 Task: Toggle the format on the cell execution option in the notebook.
Action: Mouse moved to (14, 480)
Screenshot: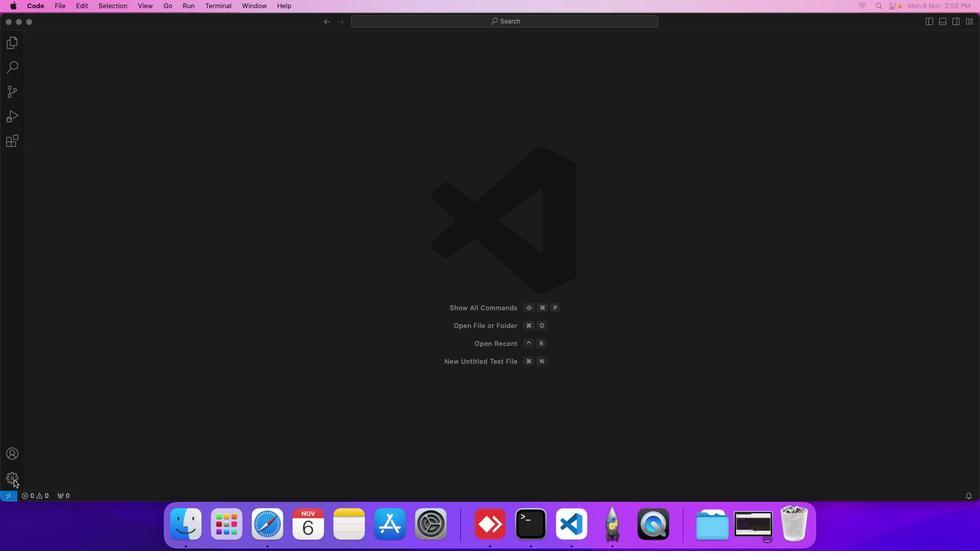 
Action: Mouse pressed left at (14, 480)
Screenshot: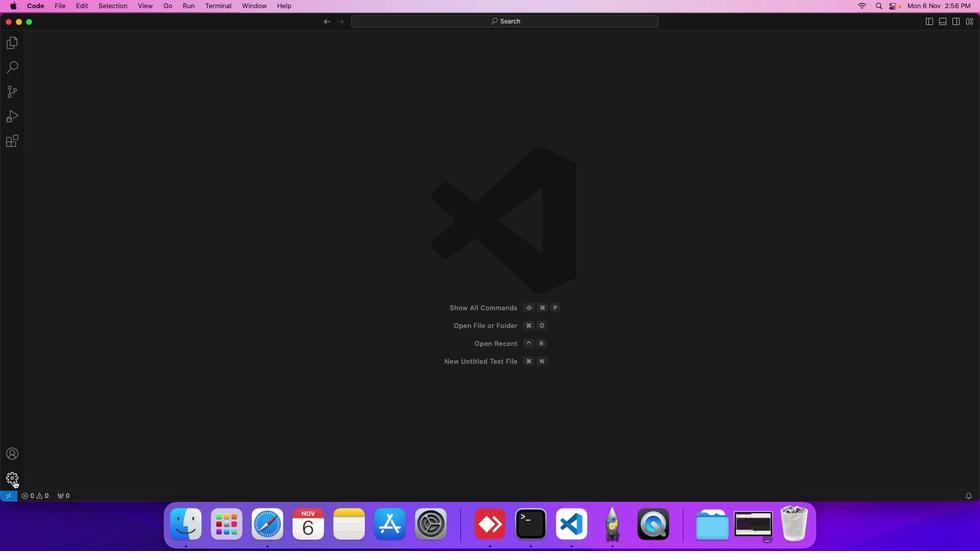 
Action: Mouse moved to (34, 400)
Screenshot: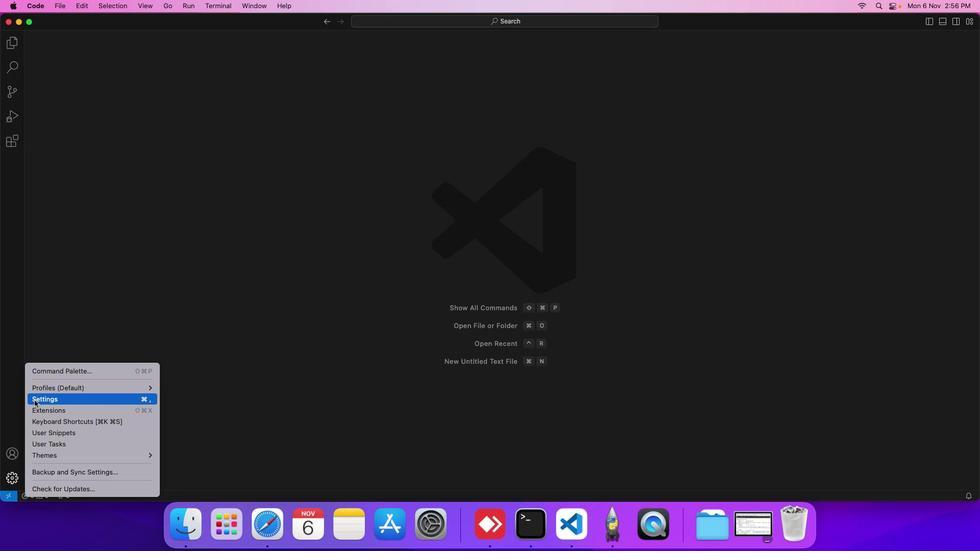 
Action: Mouse pressed left at (34, 400)
Screenshot: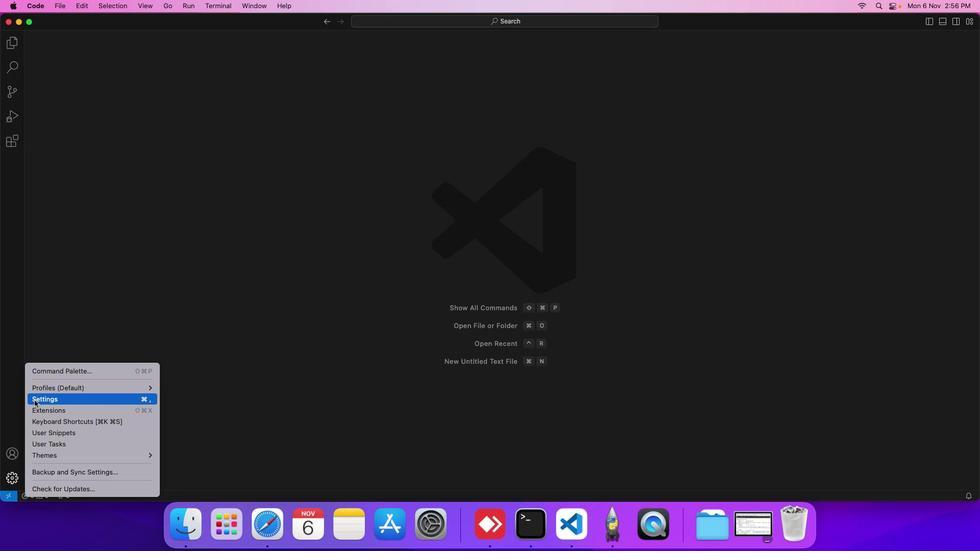 
Action: Mouse moved to (227, 147)
Screenshot: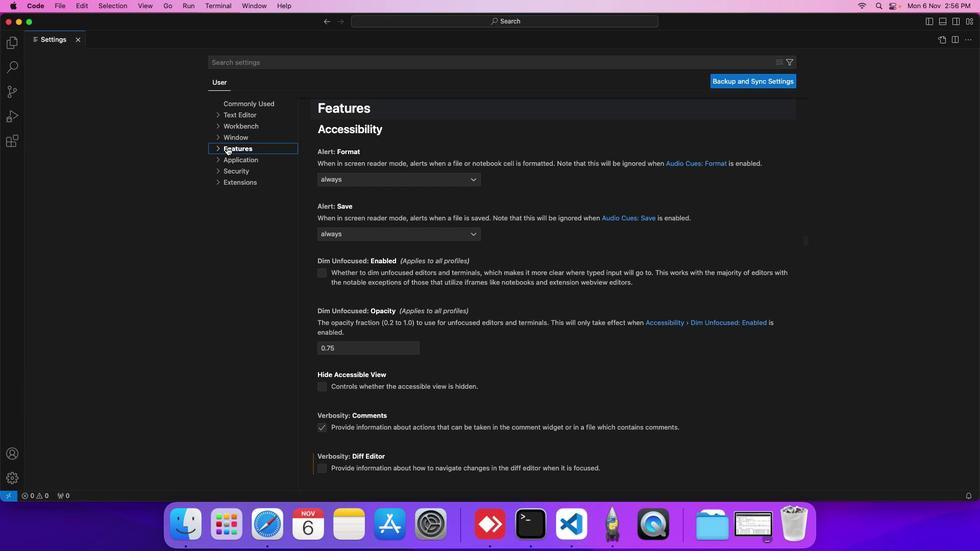 
Action: Mouse pressed left at (227, 147)
Screenshot: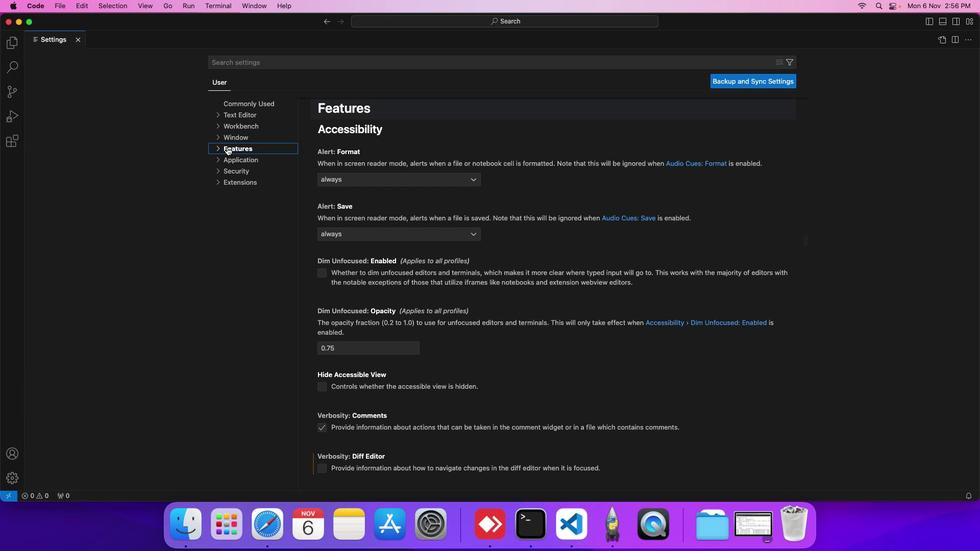 
Action: Mouse moved to (243, 318)
Screenshot: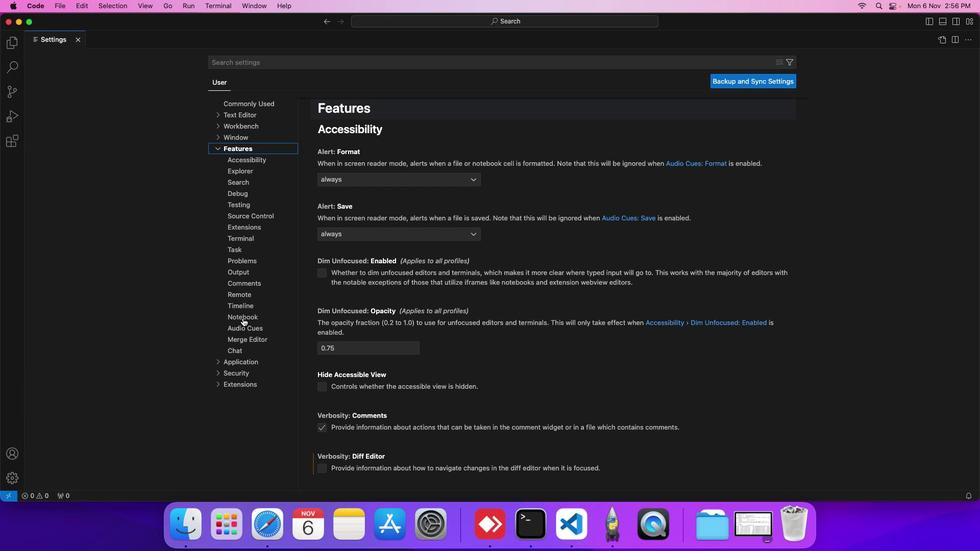 
Action: Mouse pressed left at (243, 318)
Screenshot: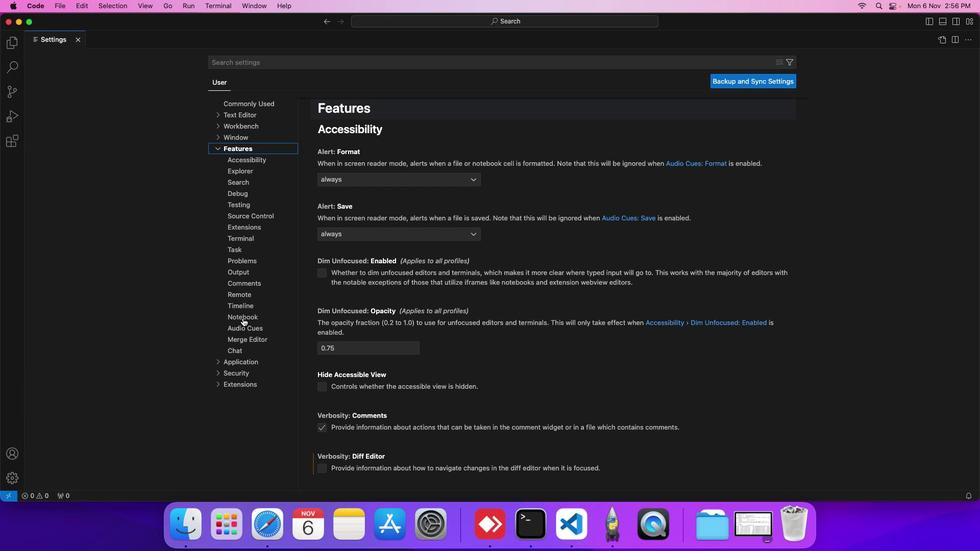 
Action: Mouse moved to (307, 335)
Screenshot: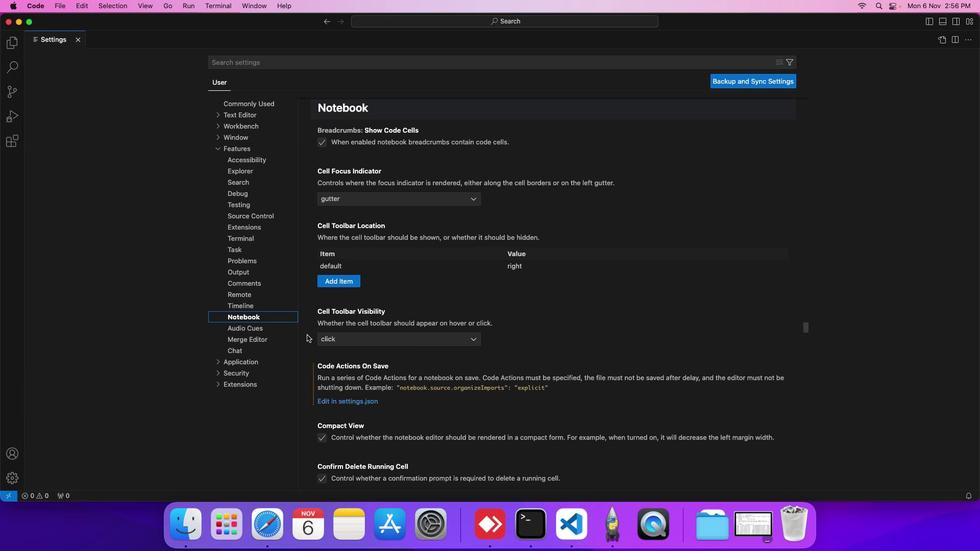 
Action: Mouse scrolled (307, 335) with delta (0, 0)
Screenshot: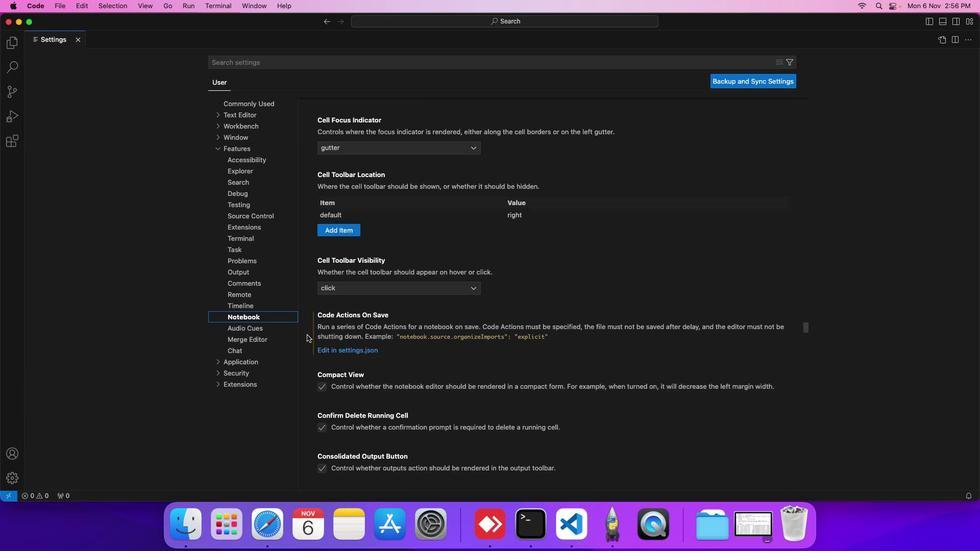 
Action: Mouse scrolled (307, 335) with delta (0, 0)
Screenshot: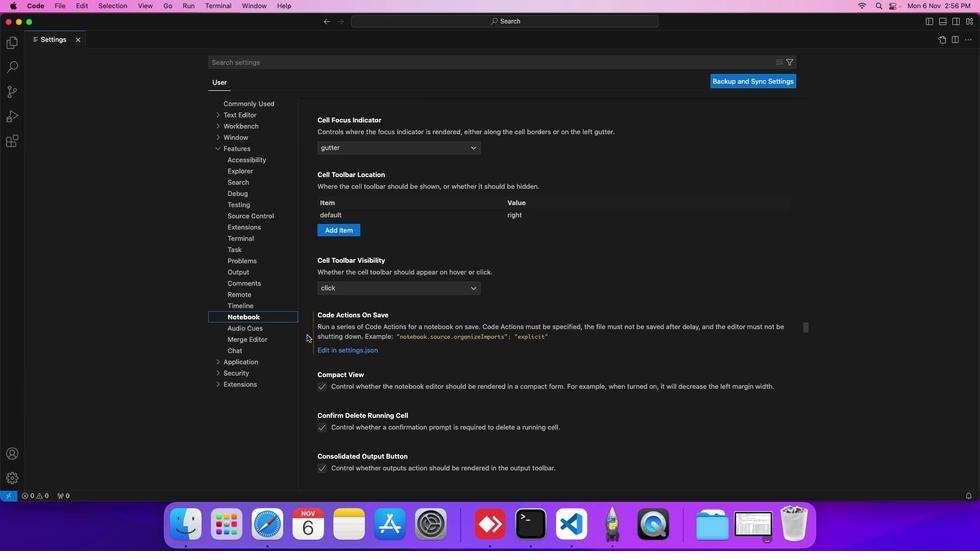
Action: Mouse scrolled (307, 335) with delta (0, 0)
Screenshot: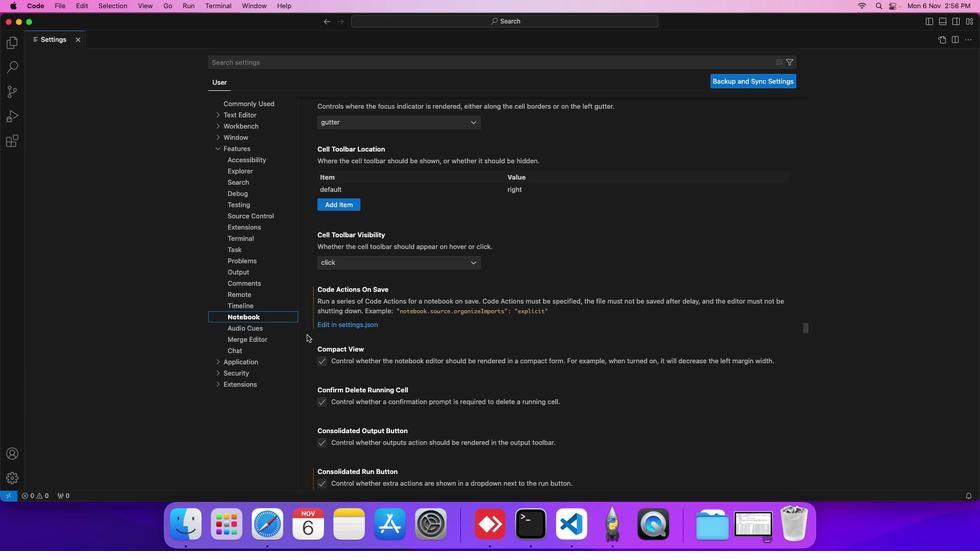 
Action: Mouse scrolled (307, 335) with delta (0, 0)
Screenshot: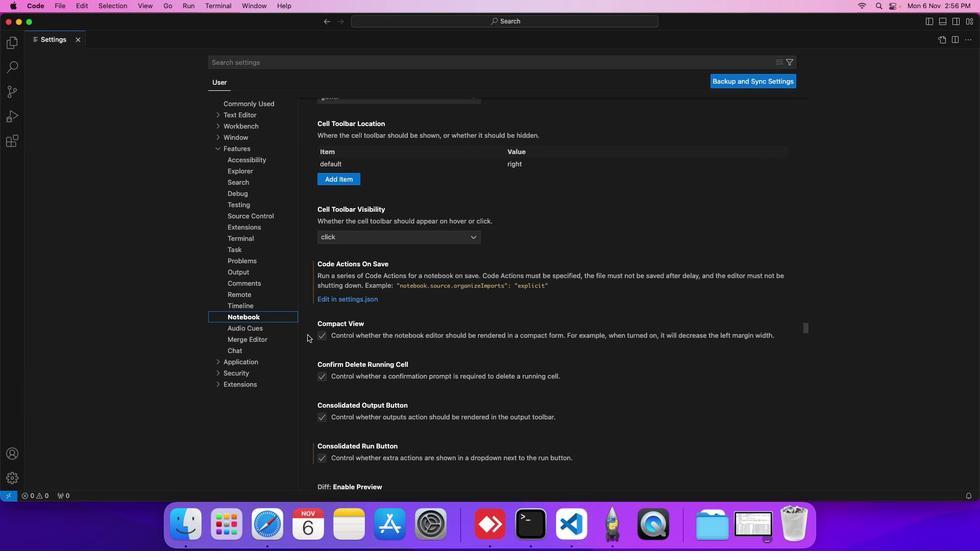 
Action: Mouse moved to (329, 344)
Screenshot: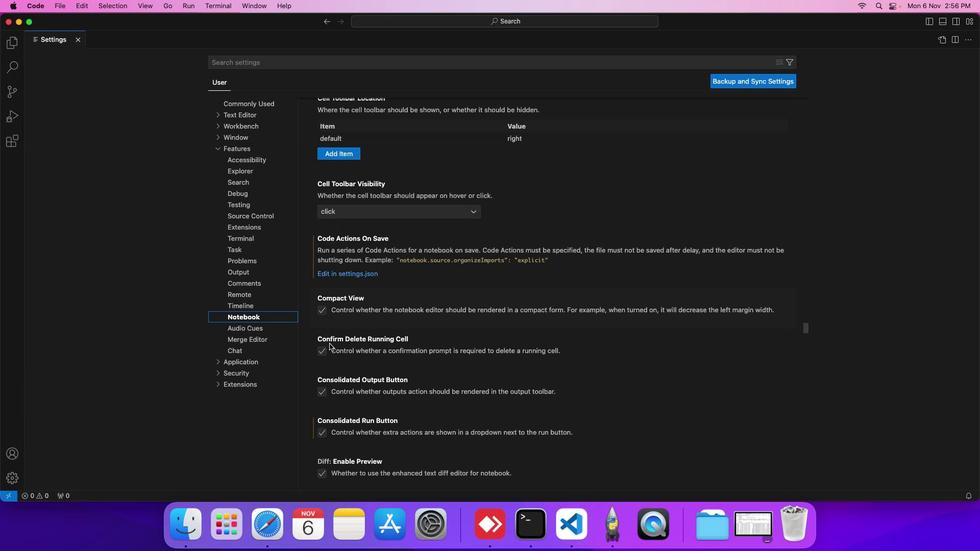 
Action: Mouse scrolled (329, 344) with delta (0, 0)
Screenshot: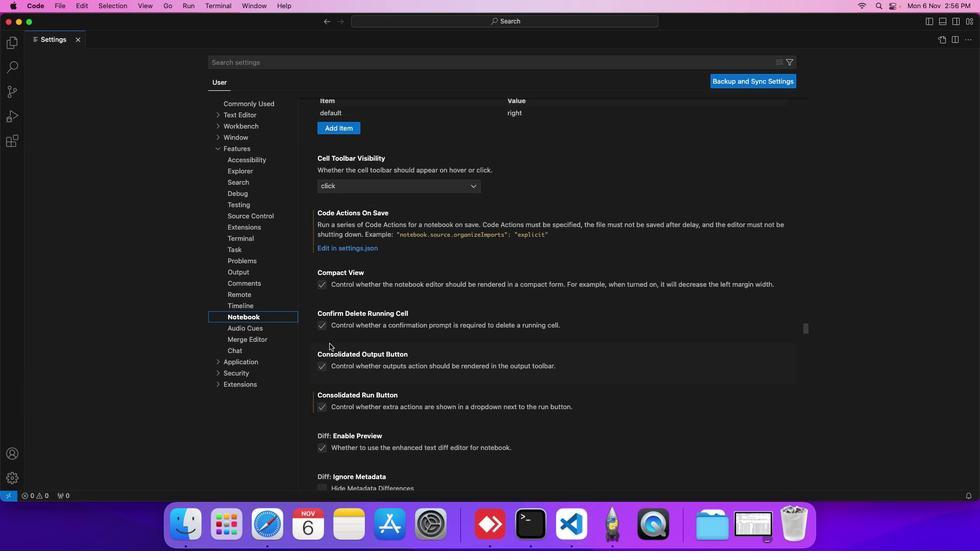 
Action: Mouse scrolled (329, 344) with delta (0, 0)
Screenshot: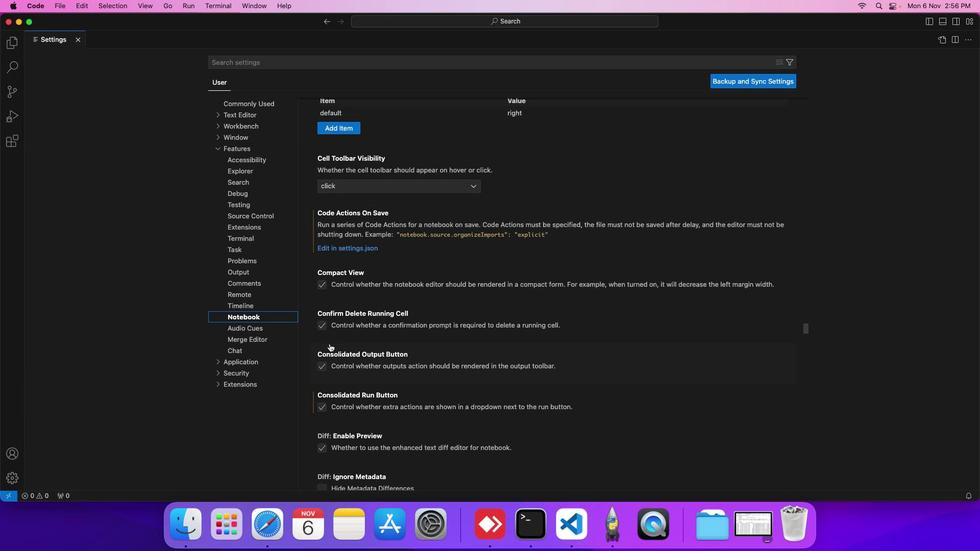 
Action: Mouse scrolled (329, 344) with delta (0, 0)
Screenshot: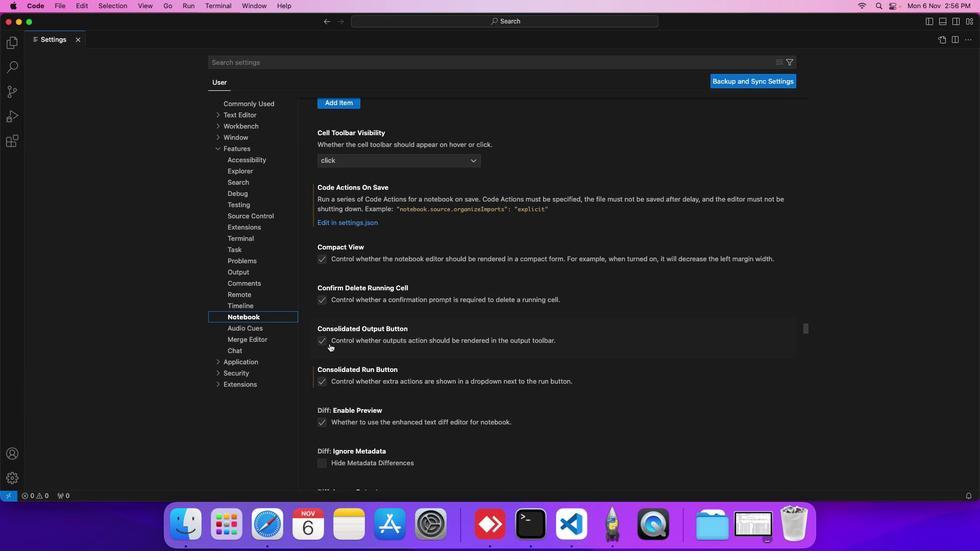 
Action: Mouse scrolled (329, 344) with delta (0, 0)
Screenshot: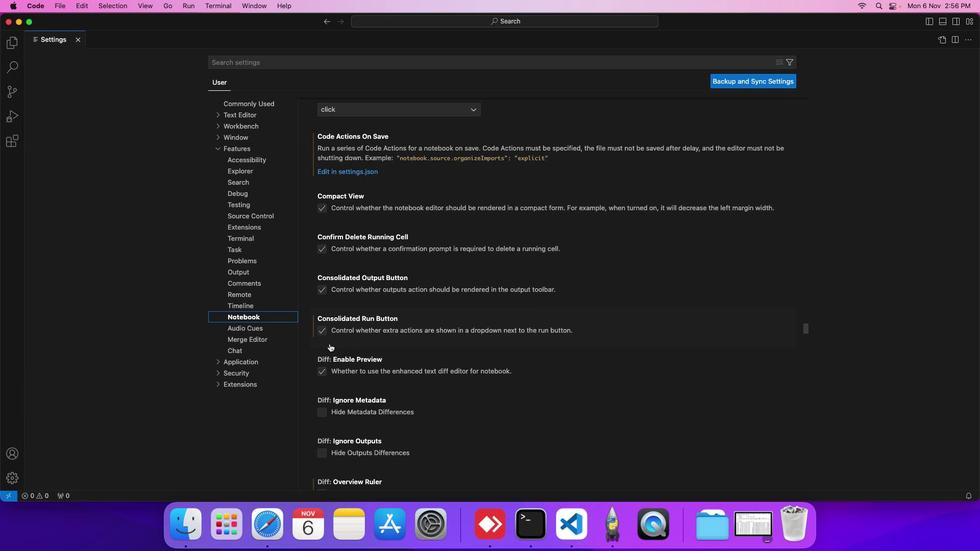 
Action: Mouse scrolled (329, 344) with delta (0, 0)
Screenshot: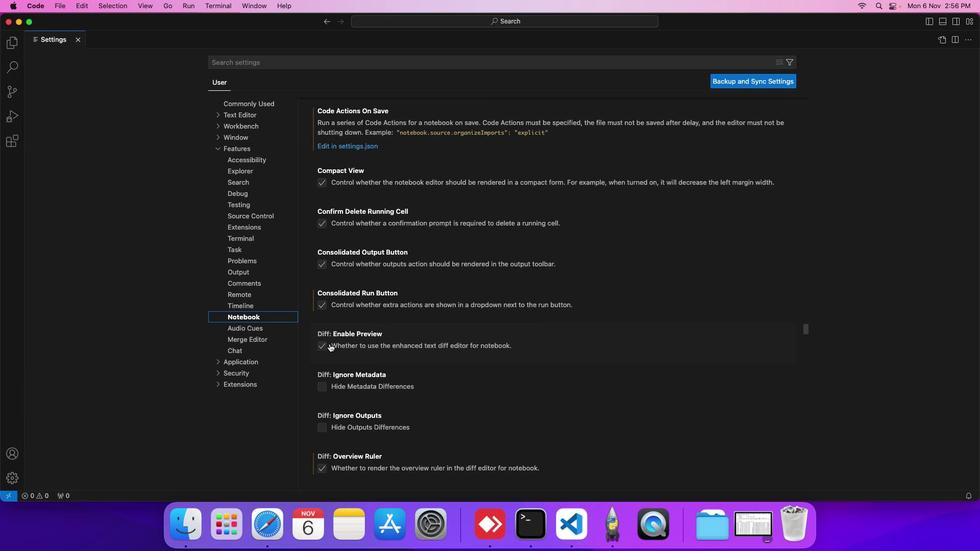 
Action: Mouse scrolled (329, 344) with delta (0, 0)
Screenshot: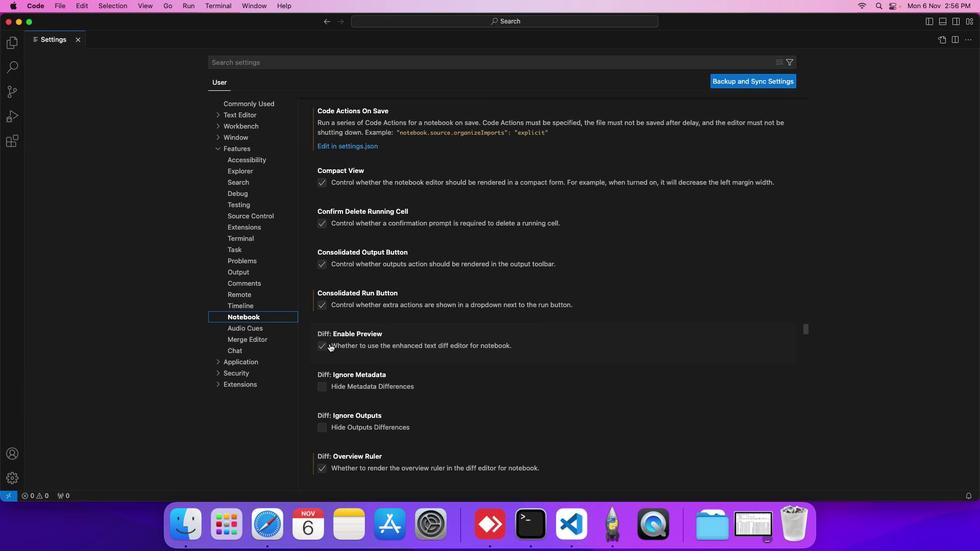 
Action: Mouse scrolled (329, 344) with delta (0, 0)
Screenshot: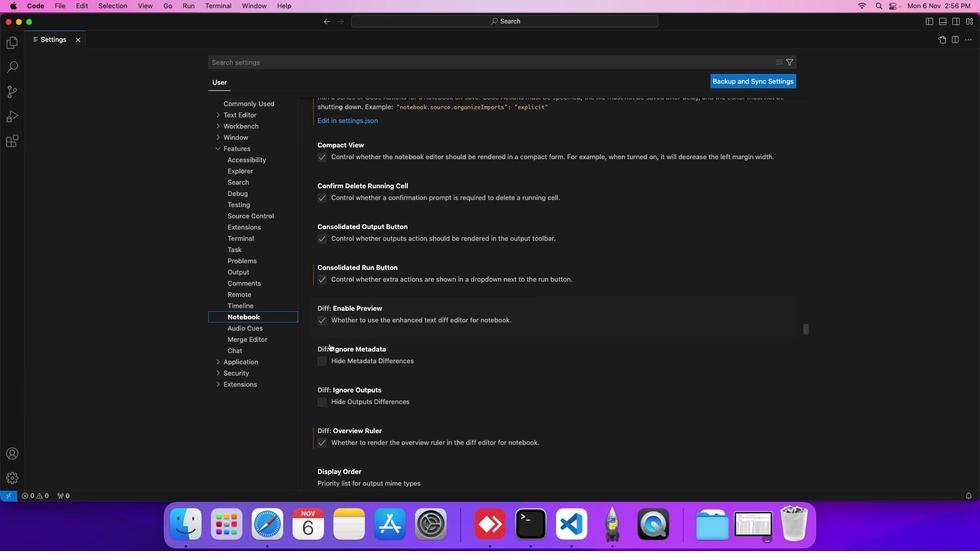 
Action: Mouse scrolled (329, 344) with delta (0, 0)
Screenshot: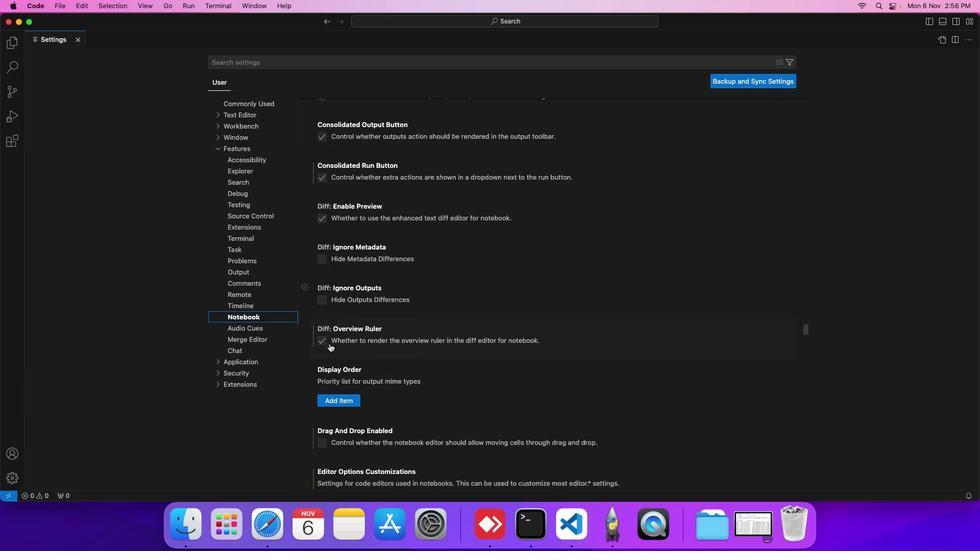 
Action: Mouse scrolled (329, 344) with delta (0, 0)
Screenshot: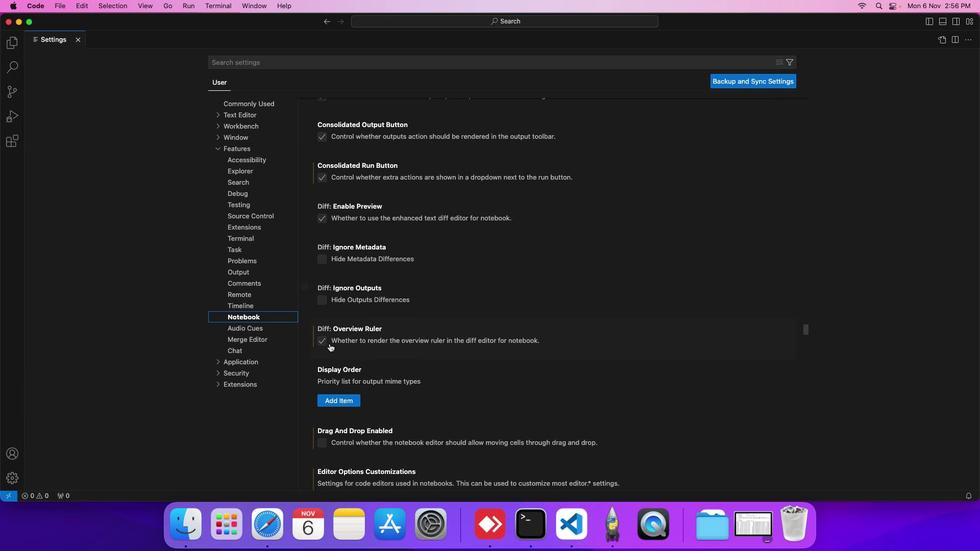 
Action: Mouse scrolled (329, 344) with delta (0, -1)
Screenshot: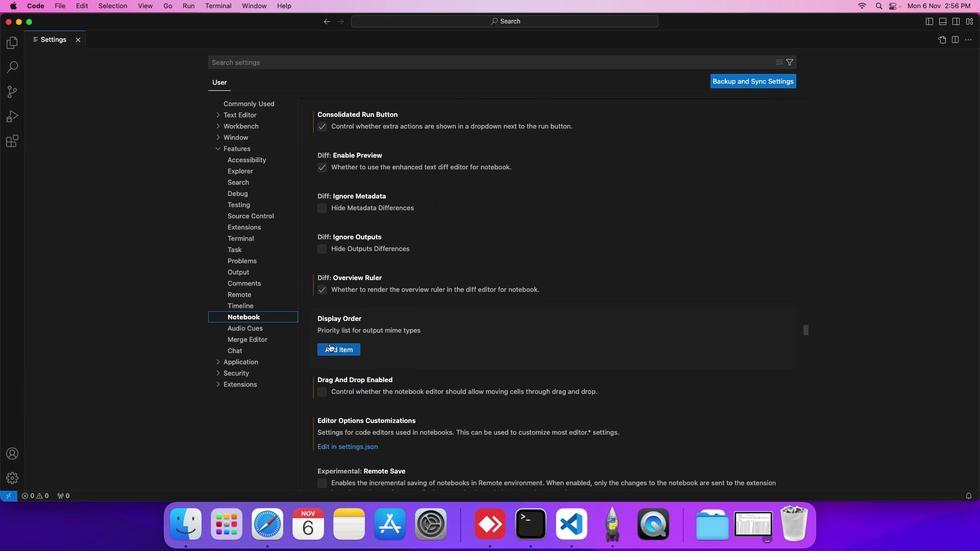 
Action: Mouse scrolled (329, 344) with delta (0, -1)
Screenshot: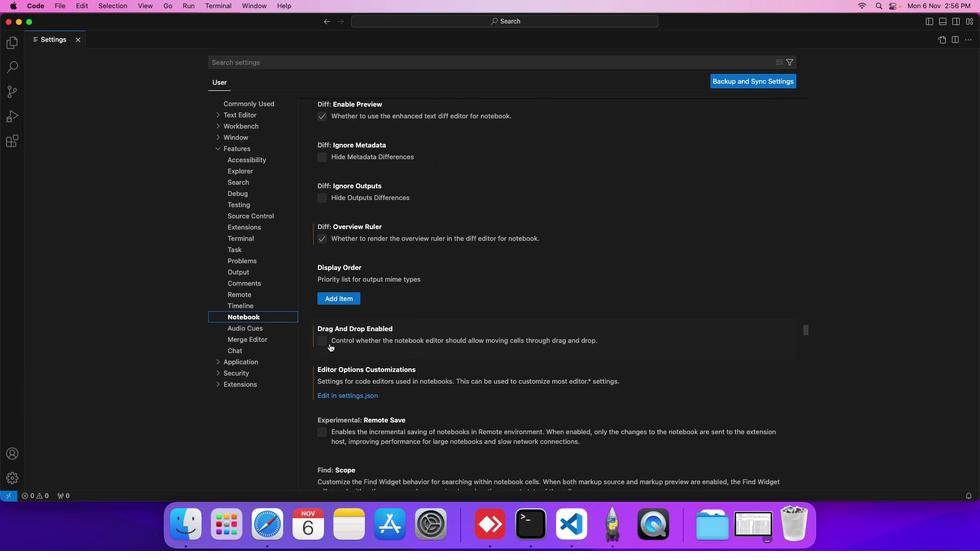 
Action: Mouse scrolled (329, 344) with delta (0, -1)
Screenshot: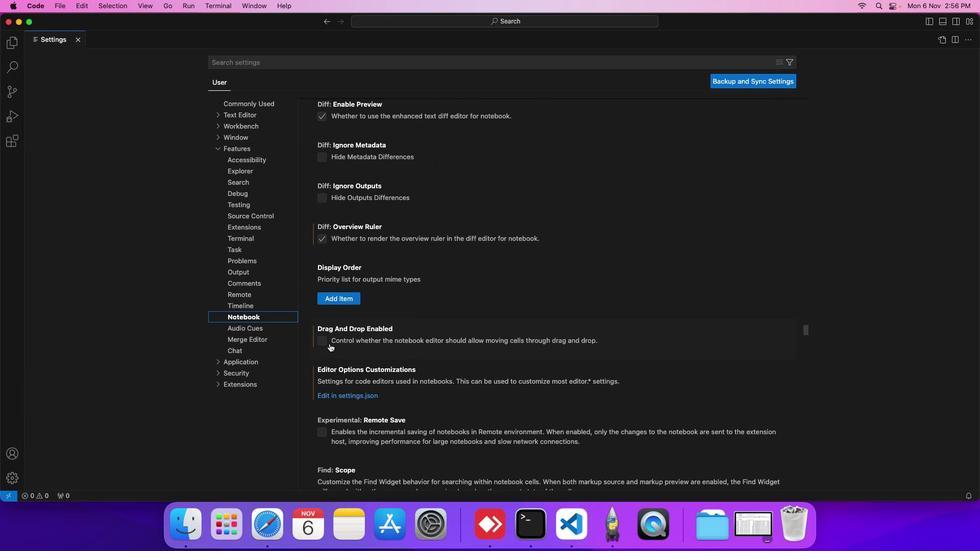 
Action: Mouse scrolled (329, 344) with delta (0, 0)
Screenshot: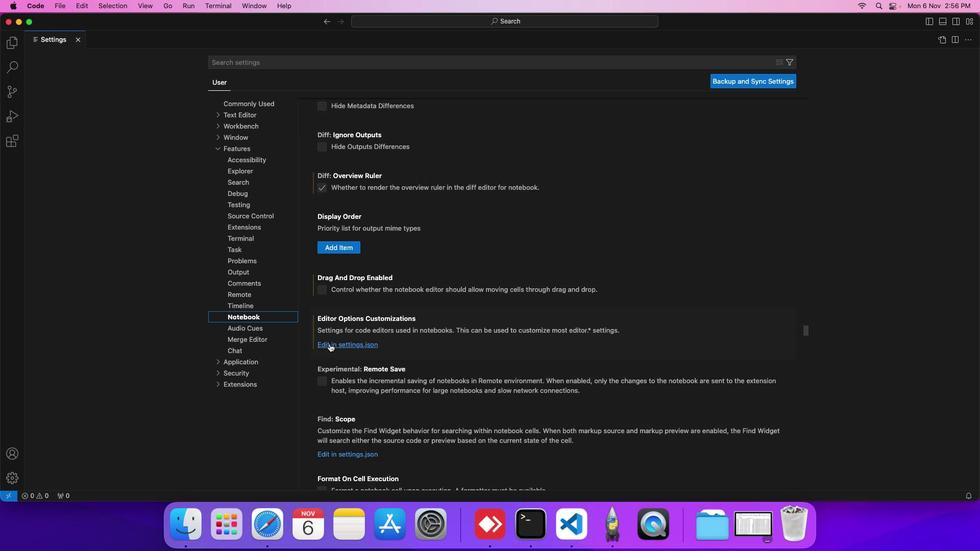 
Action: Mouse scrolled (329, 344) with delta (0, 0)
Screenshot: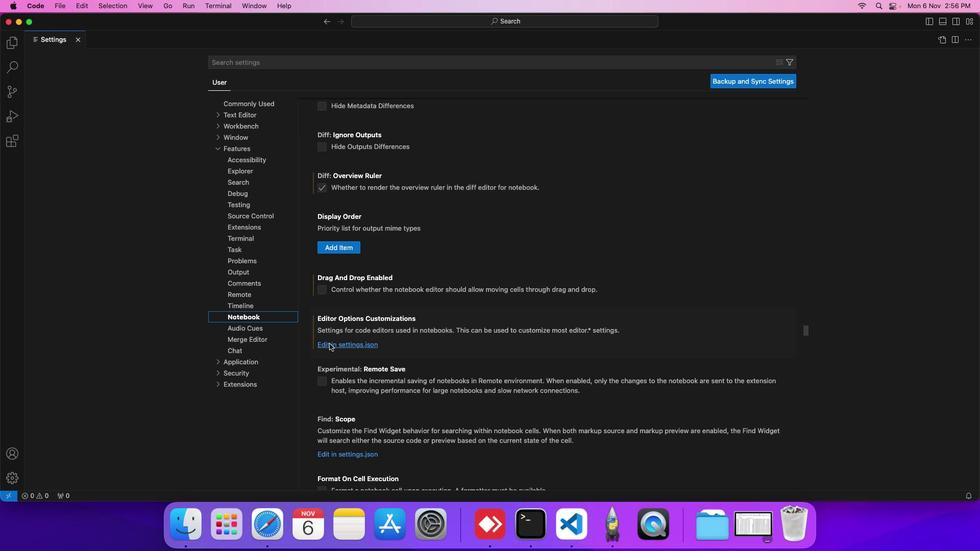 
Action: Mouse scrolled (329, 344) with delta (0, 0)
Screenshot: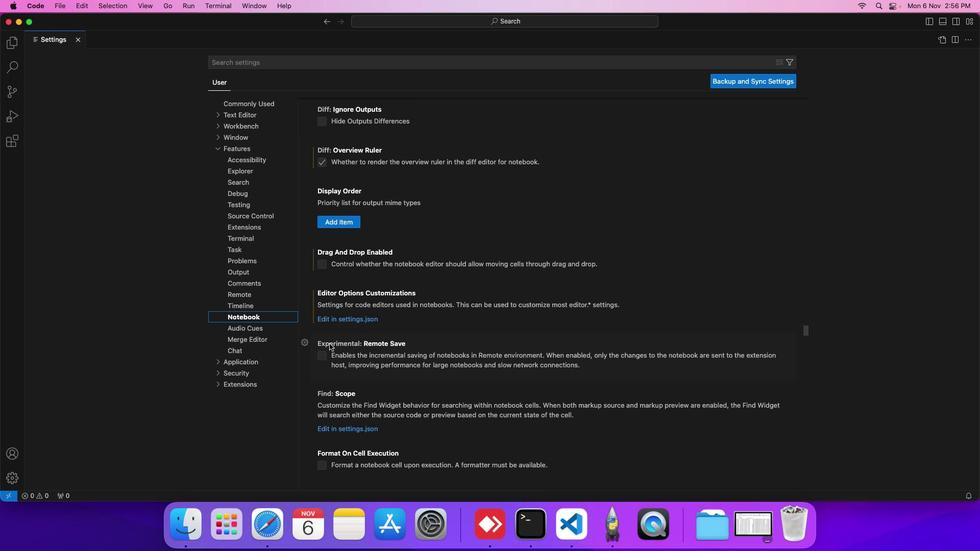 
Action: Mouse scrolled (329, 344) with delta (0, 0)
Screenshot: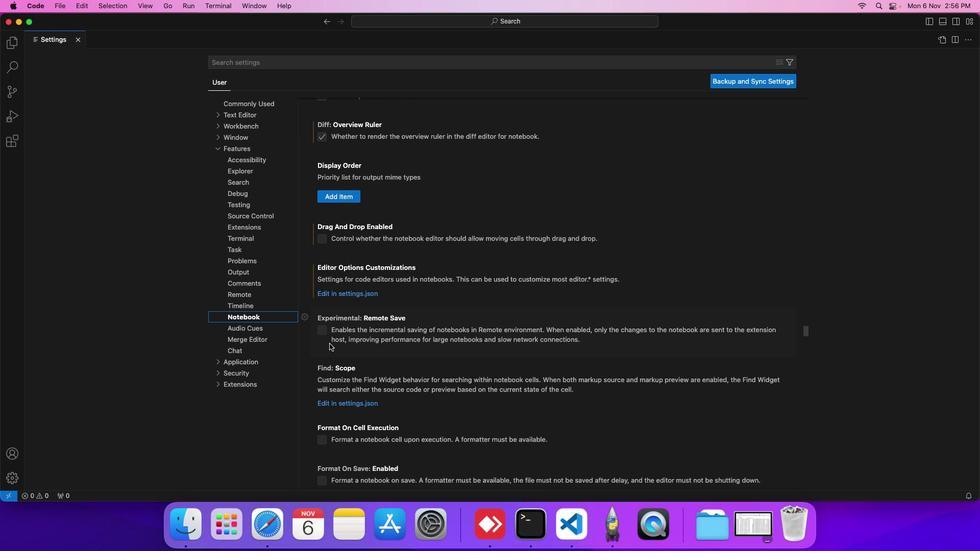 
Action: Mouse moved to (342, 326)
Screenshot: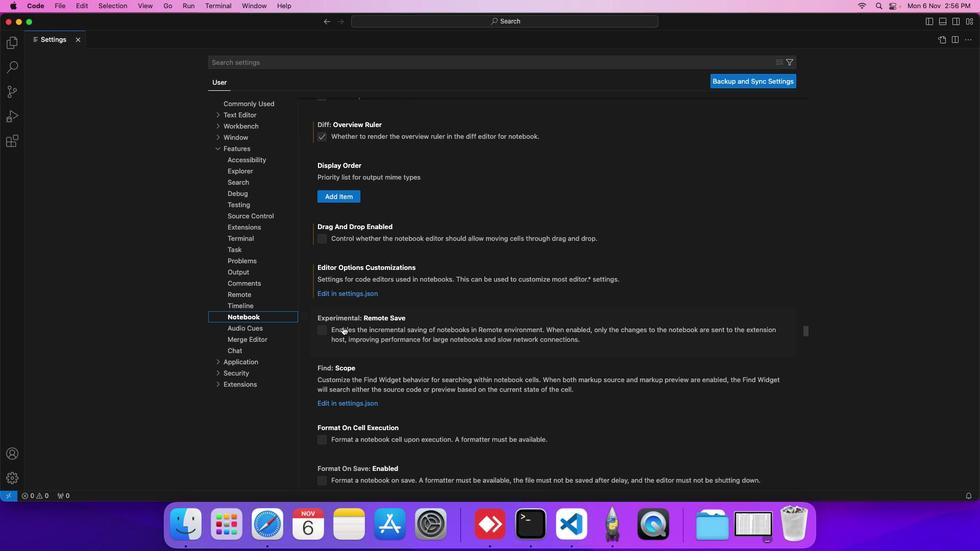 
Action: Mouse scrolled (342, 326) with delta (0, 0)
Screenshot: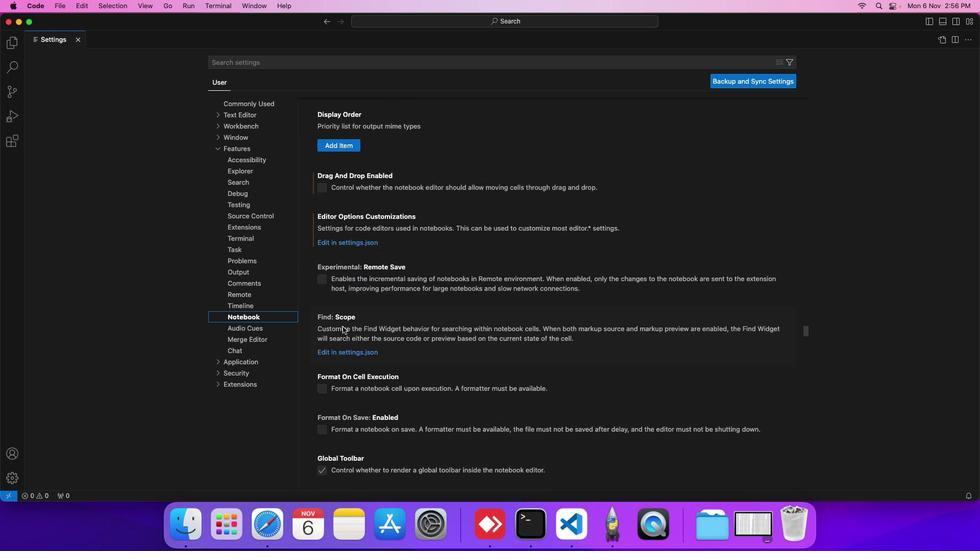 
Action: Mouse scrolled (342, 326) with delta (0, 0)
Screenshot: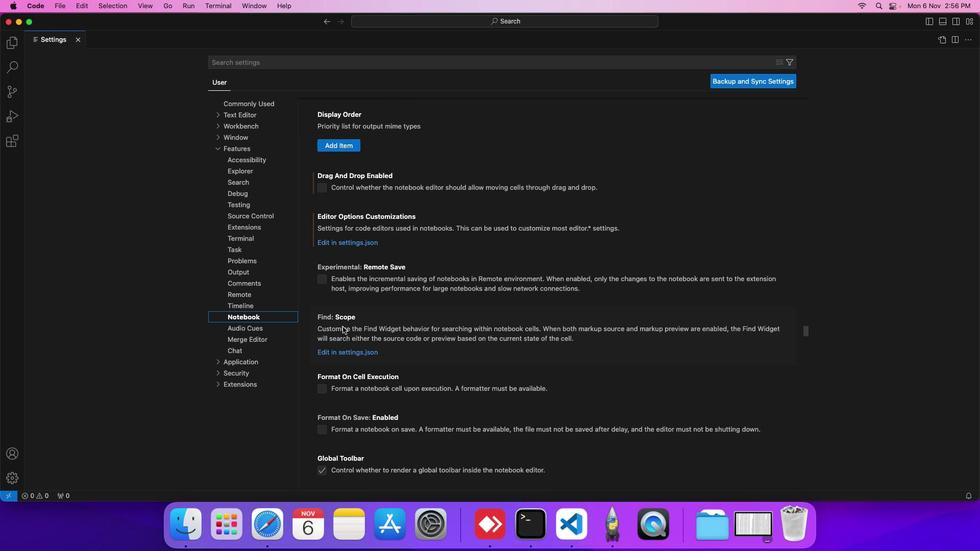 
Action: Mouse scrolled (342, 326) with delta (0, 0)
Screenshot: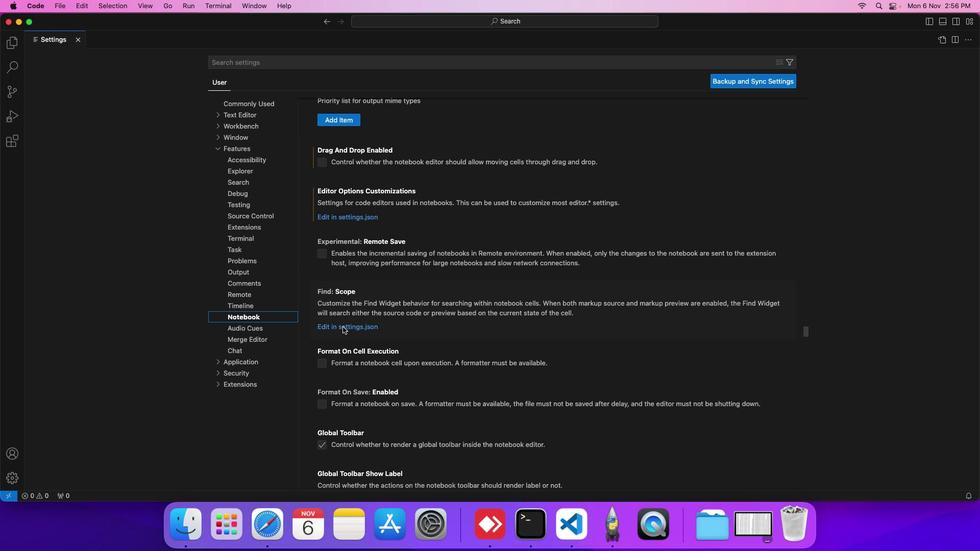 
Action: Mouse moved to (324, 362)
Screenshot: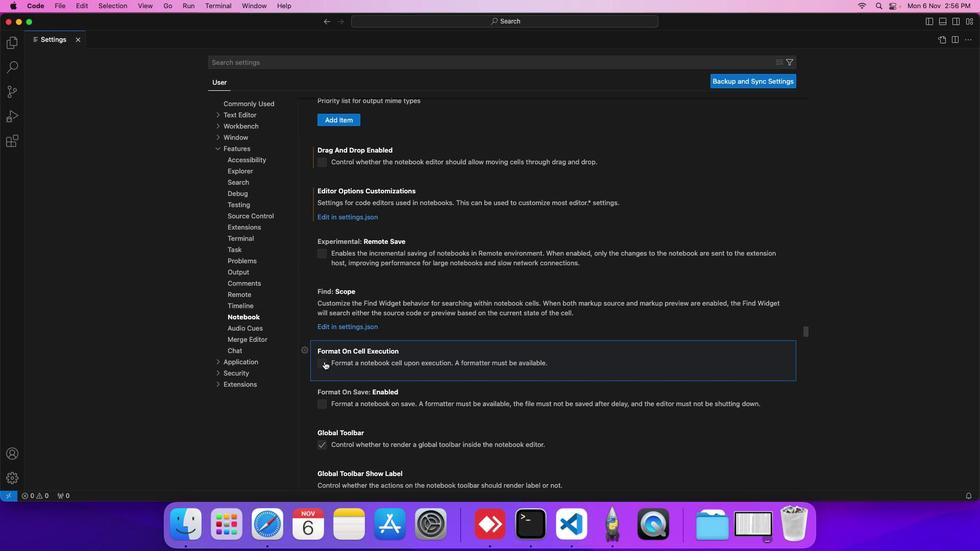 
Action: Mouse pressed left at (324, 362)
Screenshot: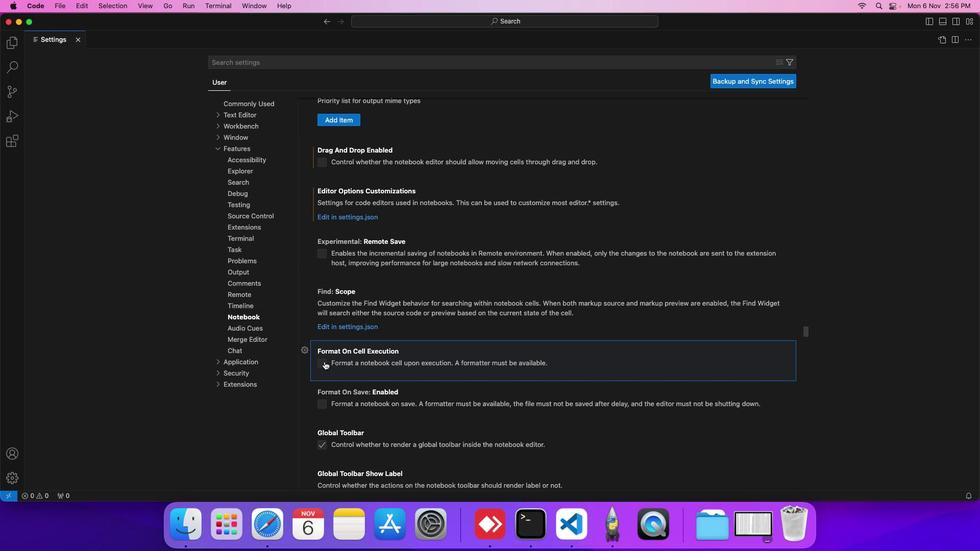 
